 Task: Change the edit mode while creating a new wiki page in the repository "Javascript" to "Creole".
Action: Mouse moved to (1054, 222)
Screenshot: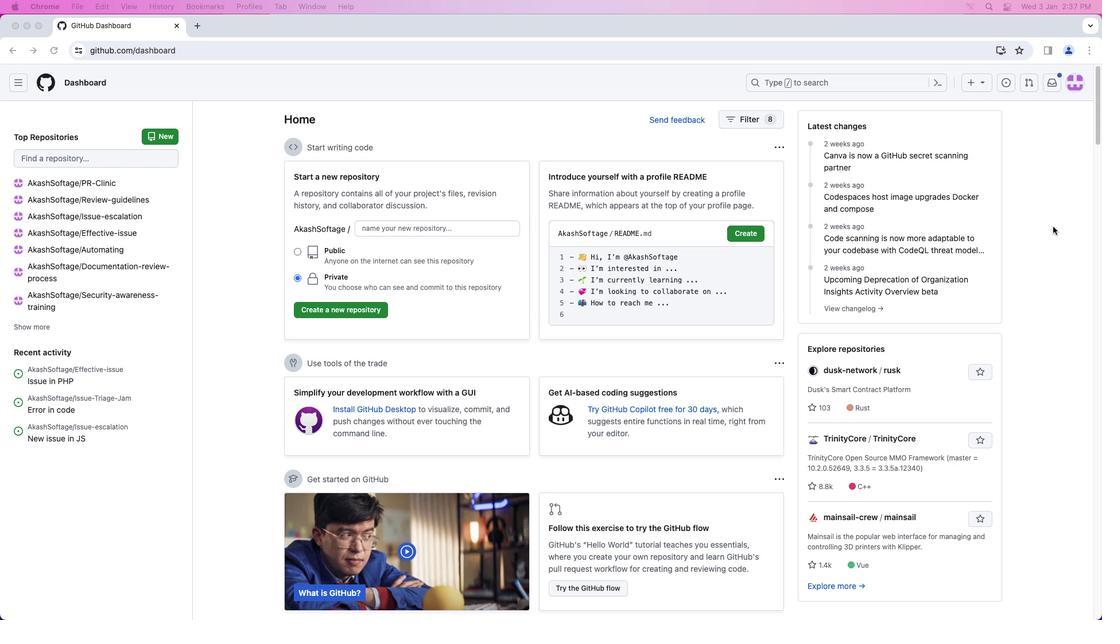 
Action: Mouse pressed left at (1054, 222)
Screenshot: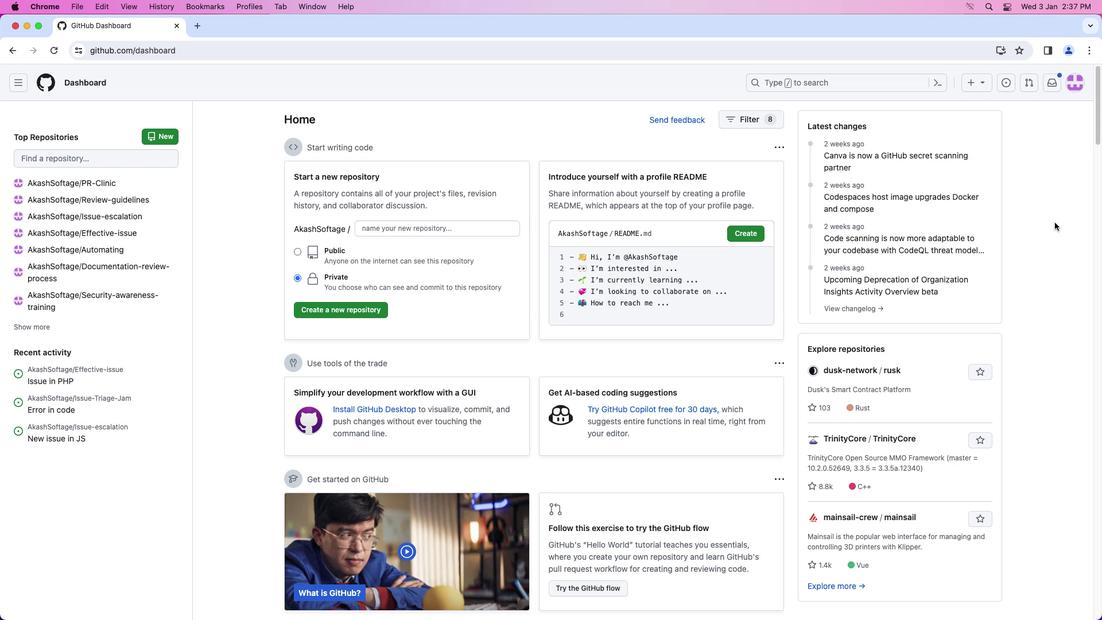 
Action: Mouse moved to (1071, 86)
Screenshot: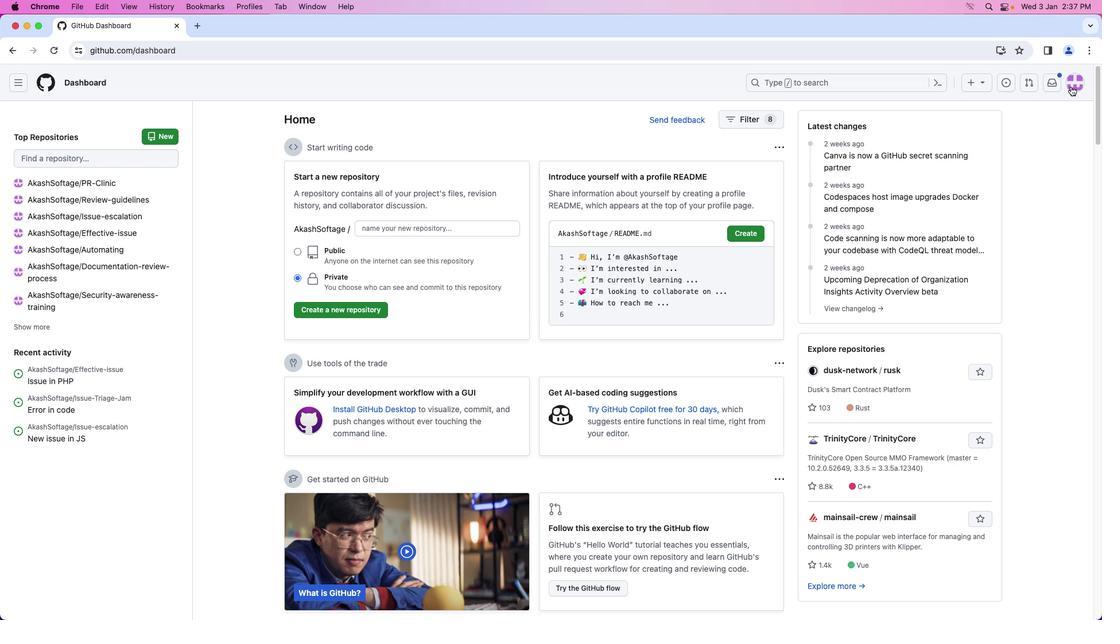 
Action: Mouse pressed left at (1071, 86)
Screenshot: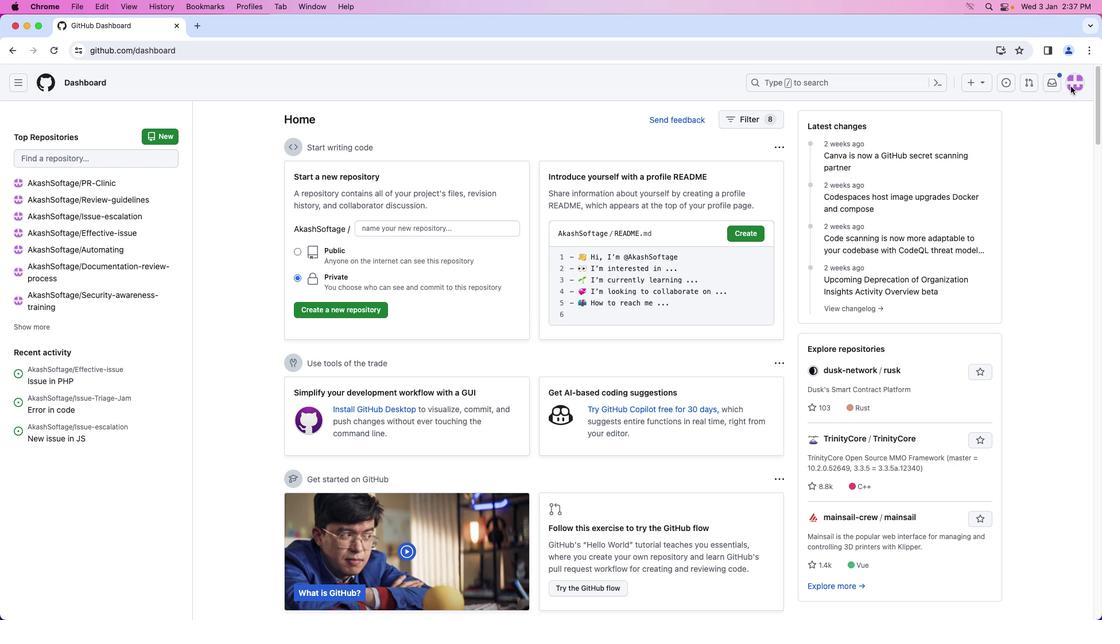 
Action: Mouse moved to (1034, 179)
Screenshot: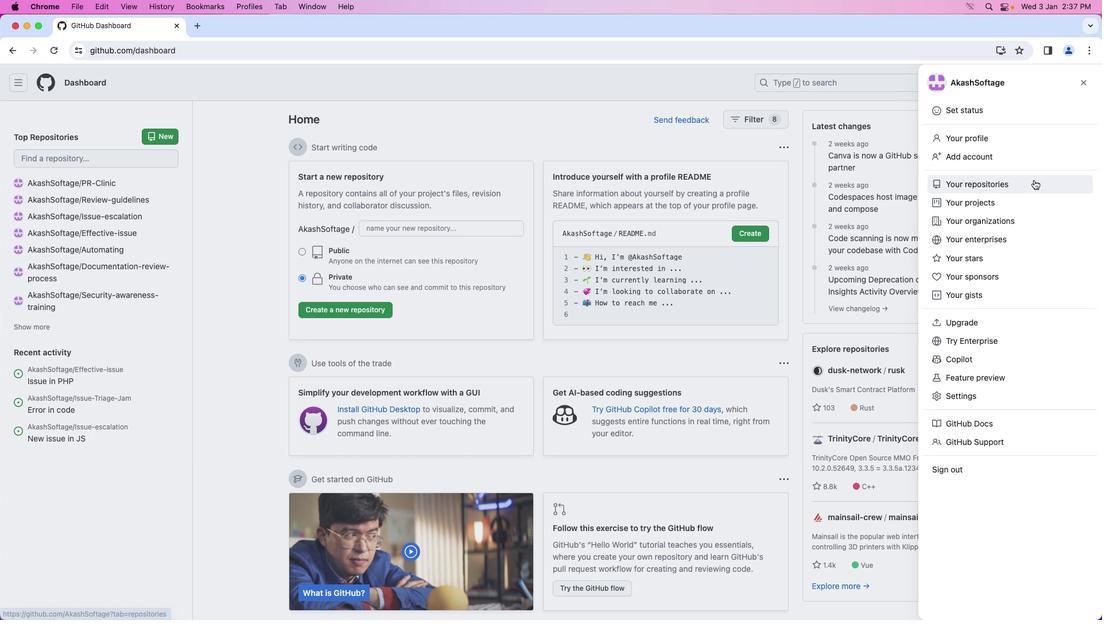 
Action: Mouse pressed left at (1034, 179)
Screenshot: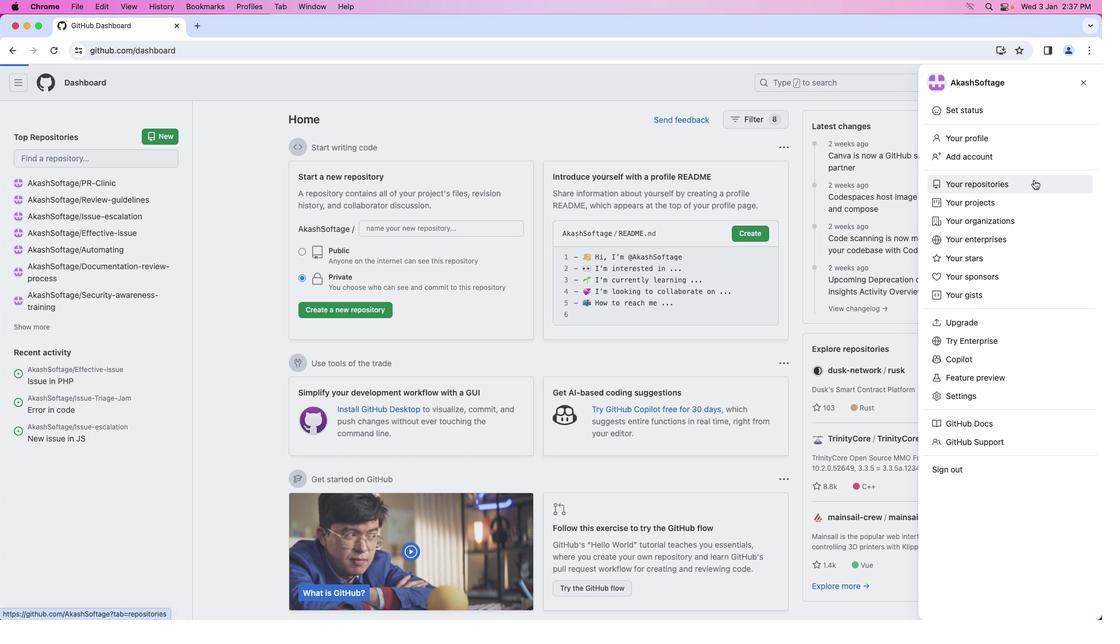
Action: Mouse moved to (399, 192)
Screenshot: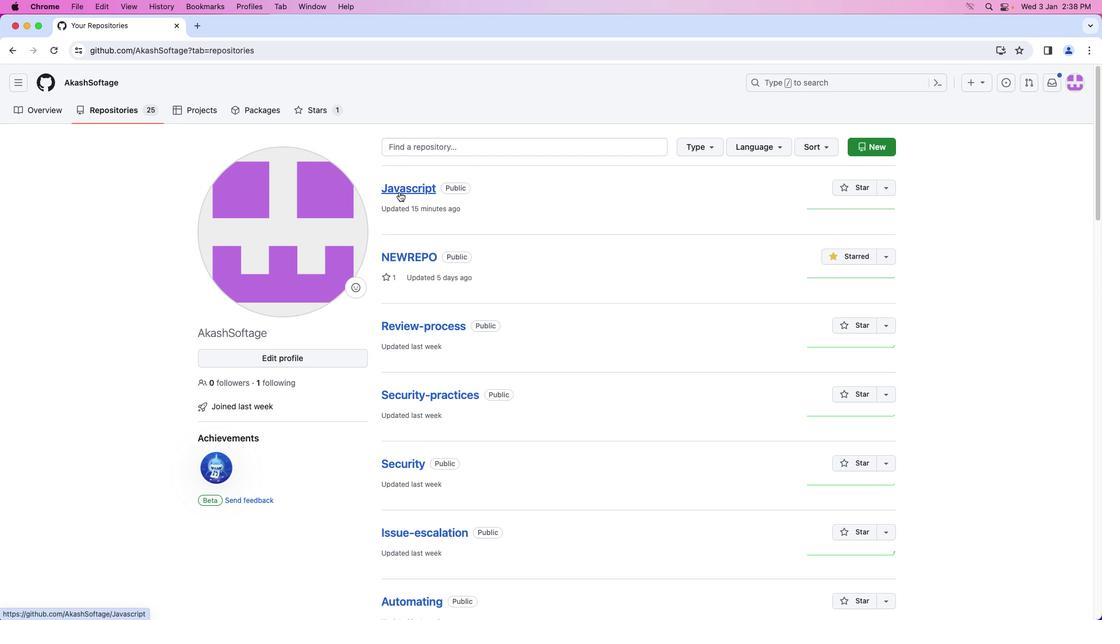 
Action: Mouse pressed left at (399, 192)
Screenshot: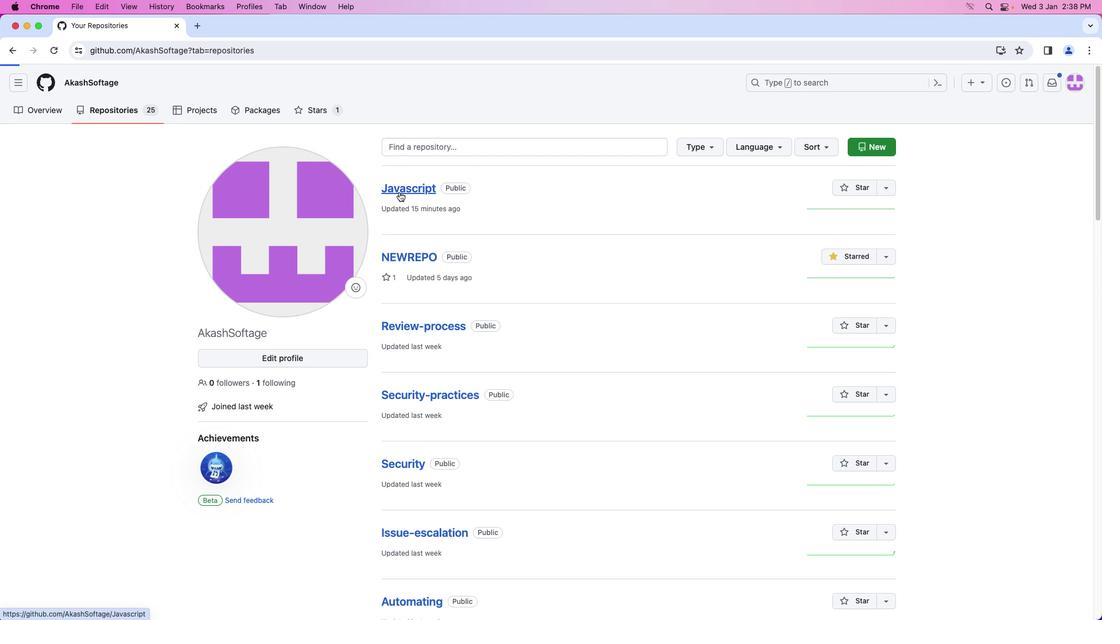 
Action: Mouse moved to (312, 114)
Screenshot: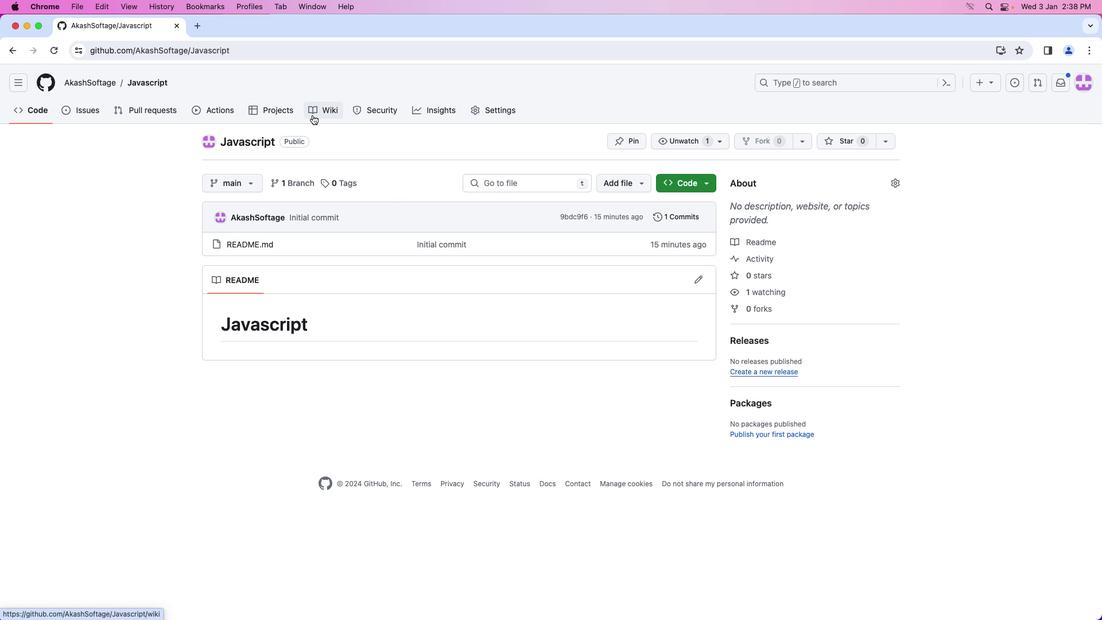 
Action: Mouse pressed left at (312, 114)
Screenshot: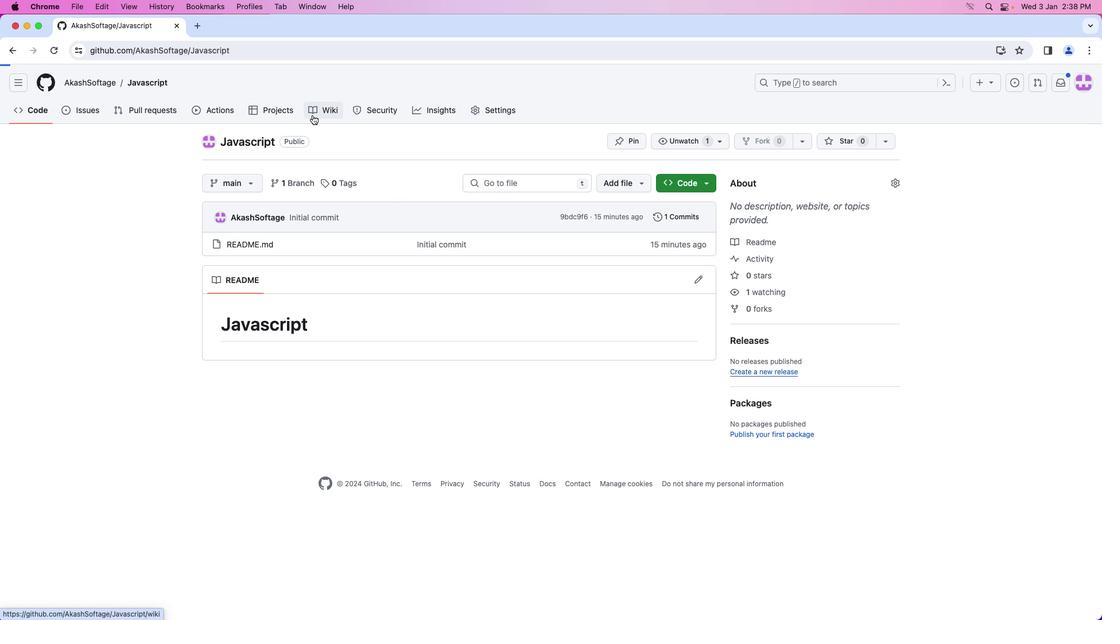 
Action: Mouse moved to (542, 265)
Screenshot: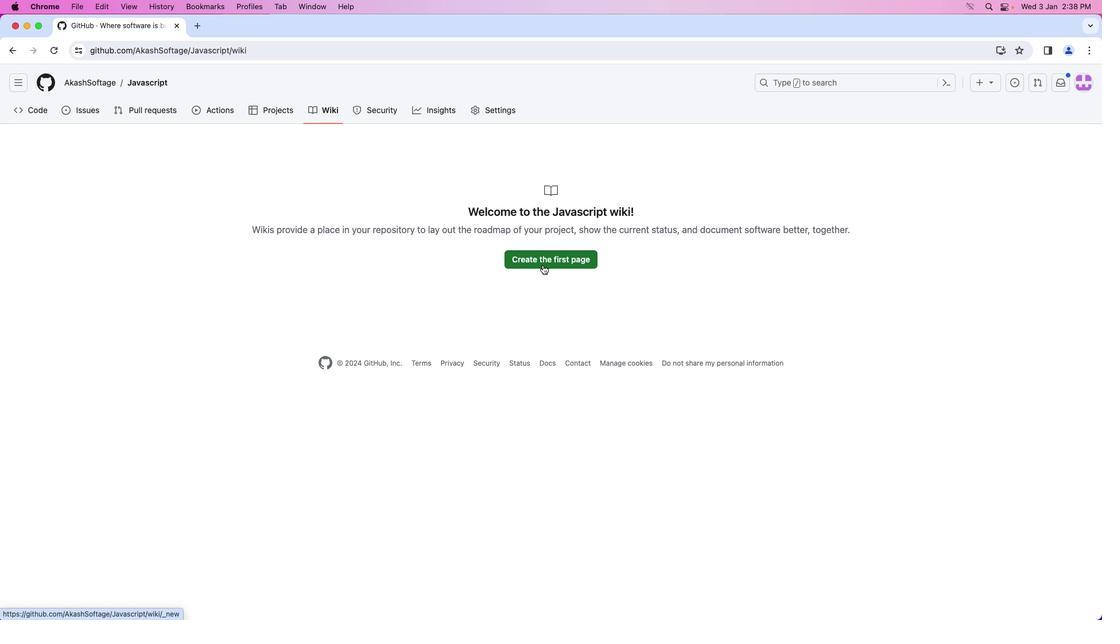 
Action: Mouse pressed left at (542, 265)
Screenshot: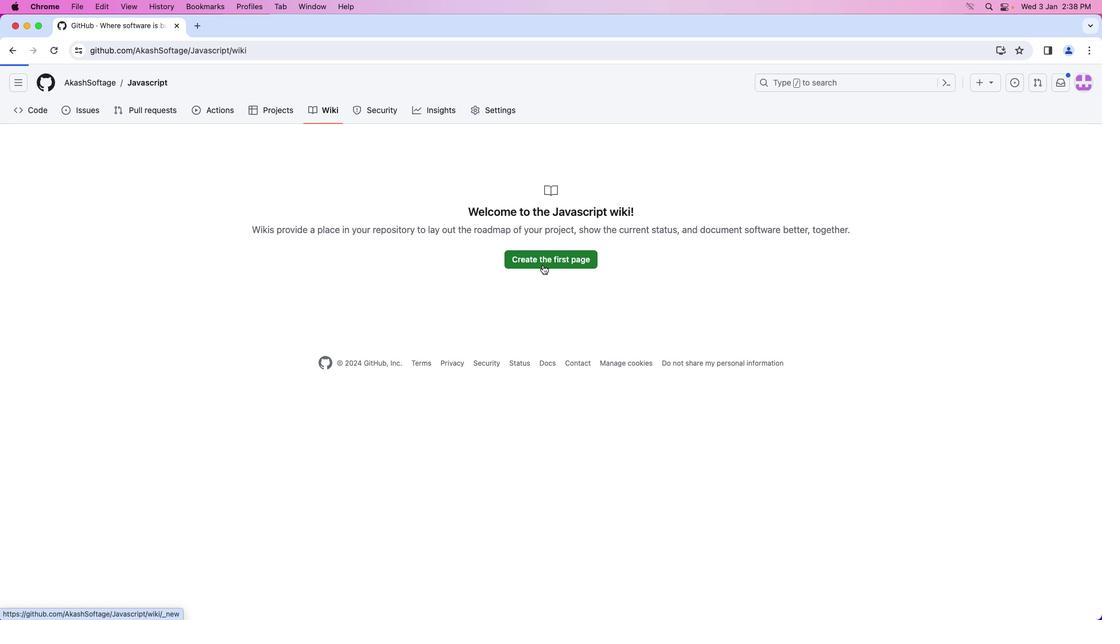 
Action: Mouse moved to (599, 236)
Screenshot: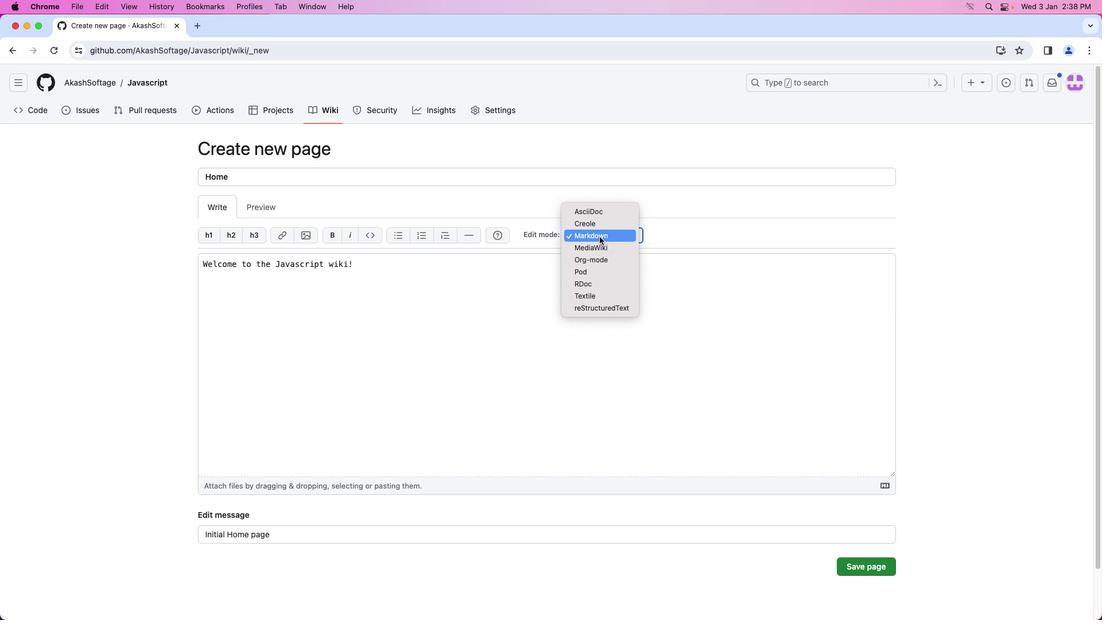 
Action: Mouse pressed left at (599, 236)
Screenshot: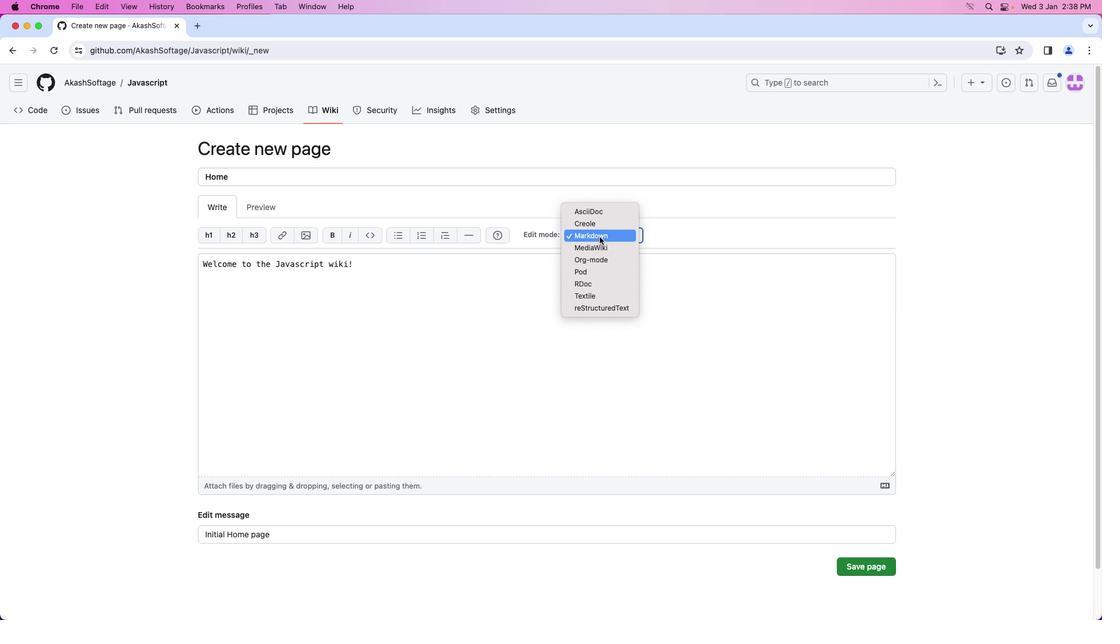 
Action: Mouse moved to (603, 226)
Screenshot: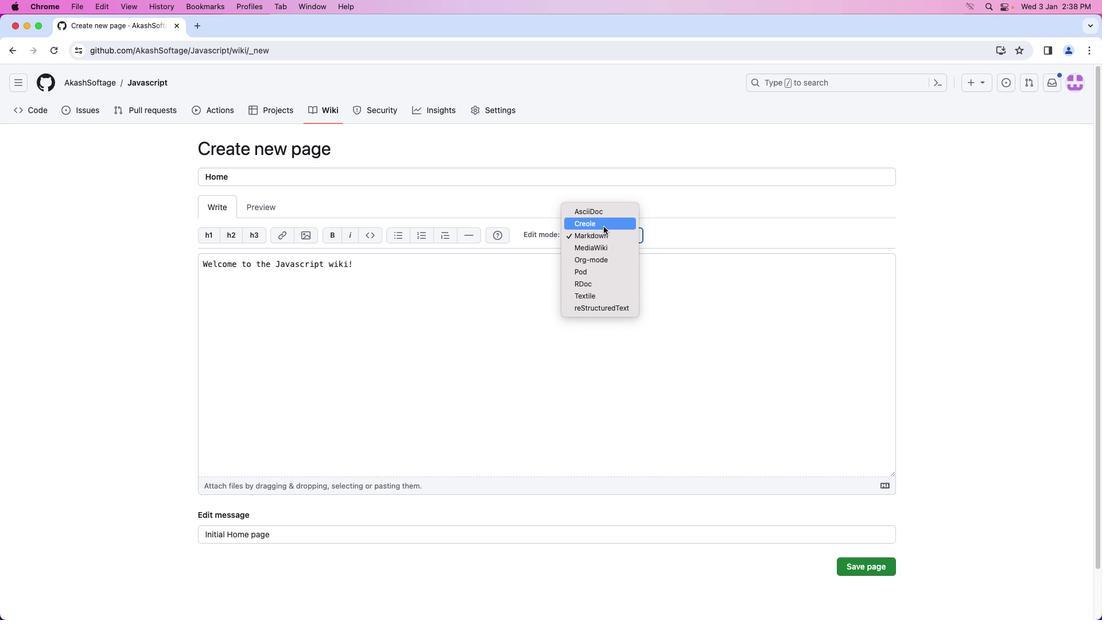 
Action: Mouse pressed left at (603, 226)
Screenshot: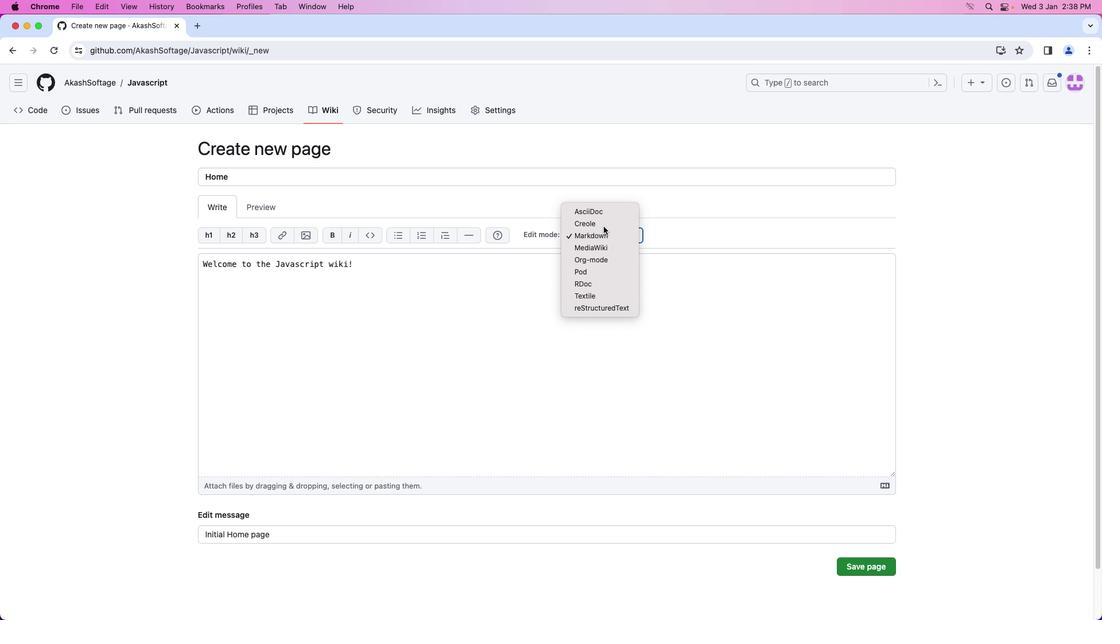 
Action: Mouse moved to (875, 569)
Screenshot: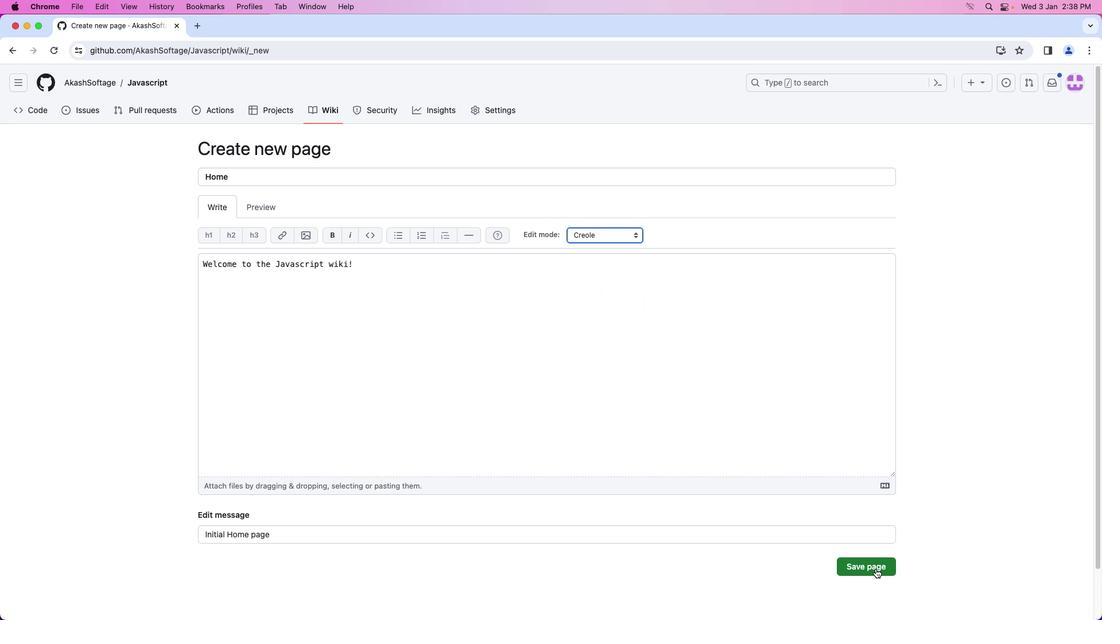 
Action: Mouse pressed left at (875, 569)
Screenshot: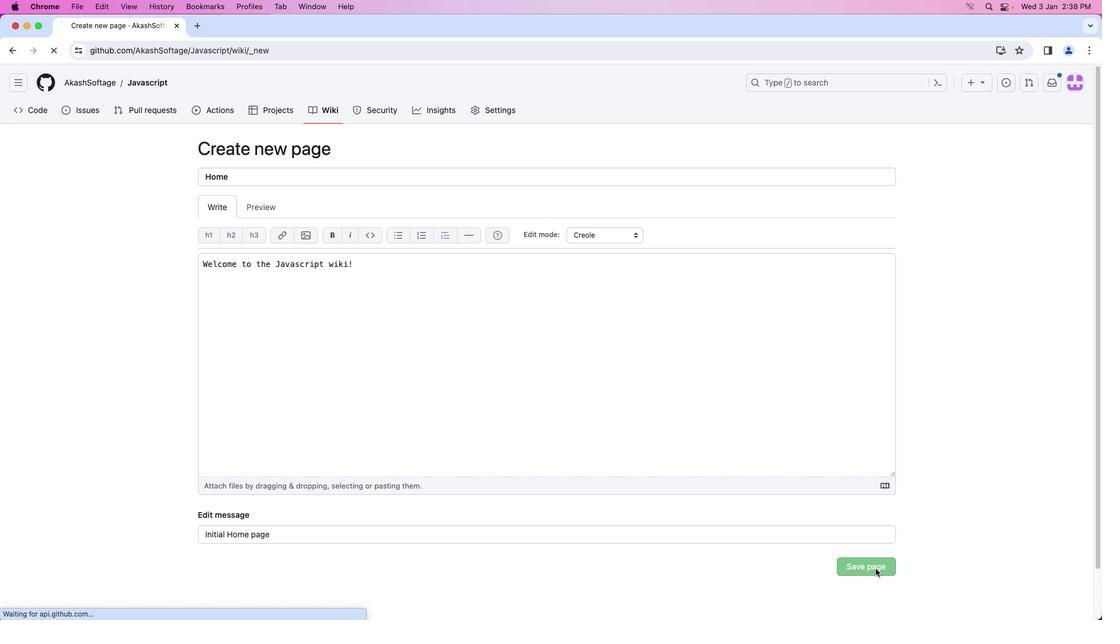 
Action: Mouse moved to (875, 568)
Screenshot: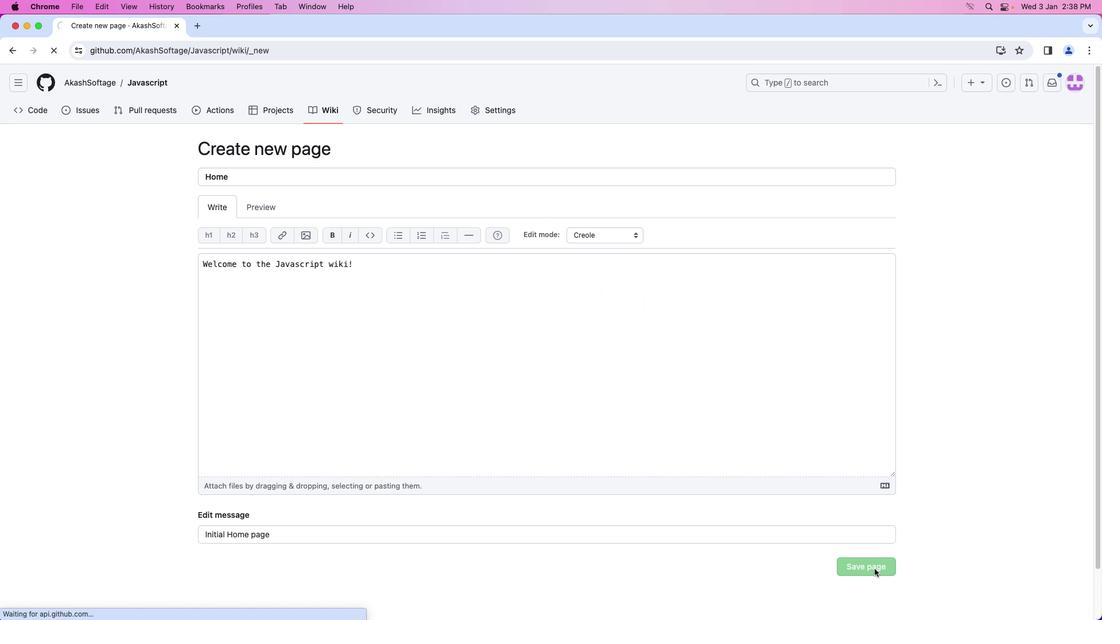 
